 Task: Add the task  Add support for real-time multiplayer gaming to the section DevOps Dash in the project WolfTech and add a Due Date to the respective task as 2023/07/16.
Action: Mouse moved to (72, 378)
Screenshot: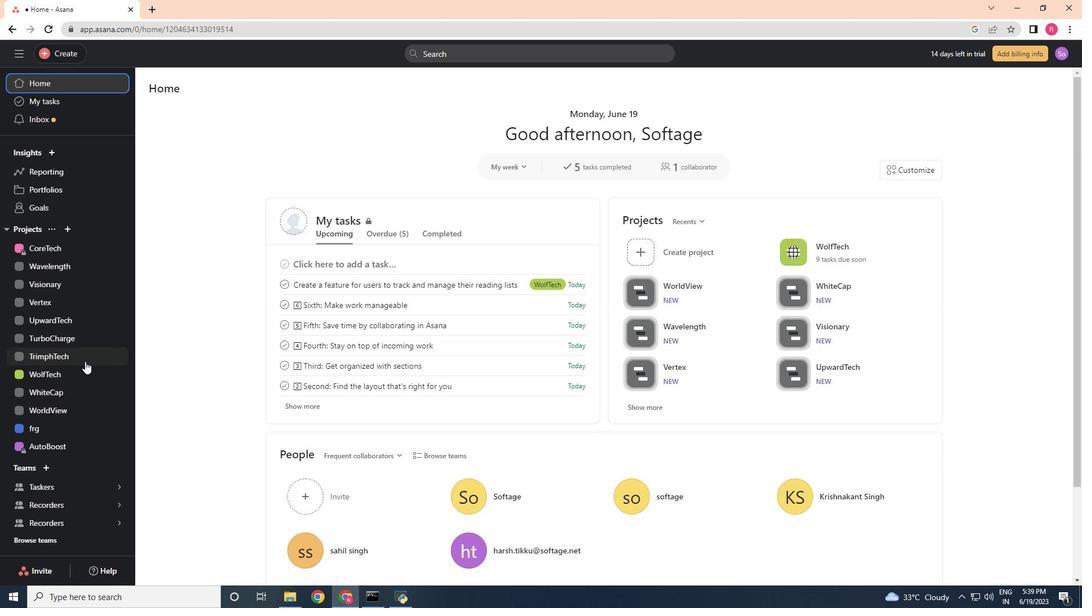 
Action: Mouse pressed left at (72, 378)
Screenshot: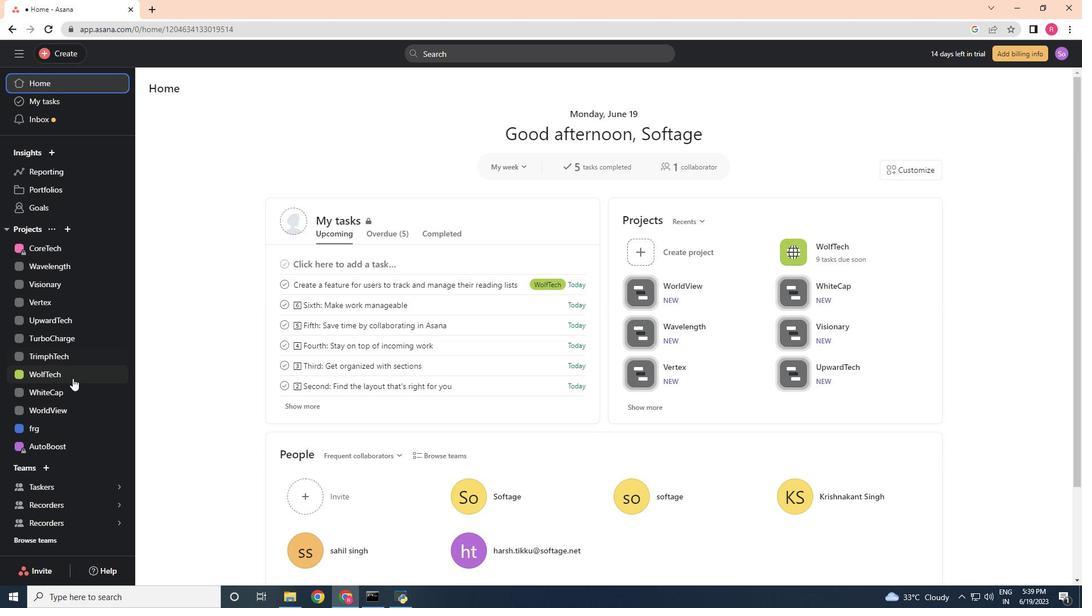 
Action: Mouse moved to (458, 246)
Screenshot: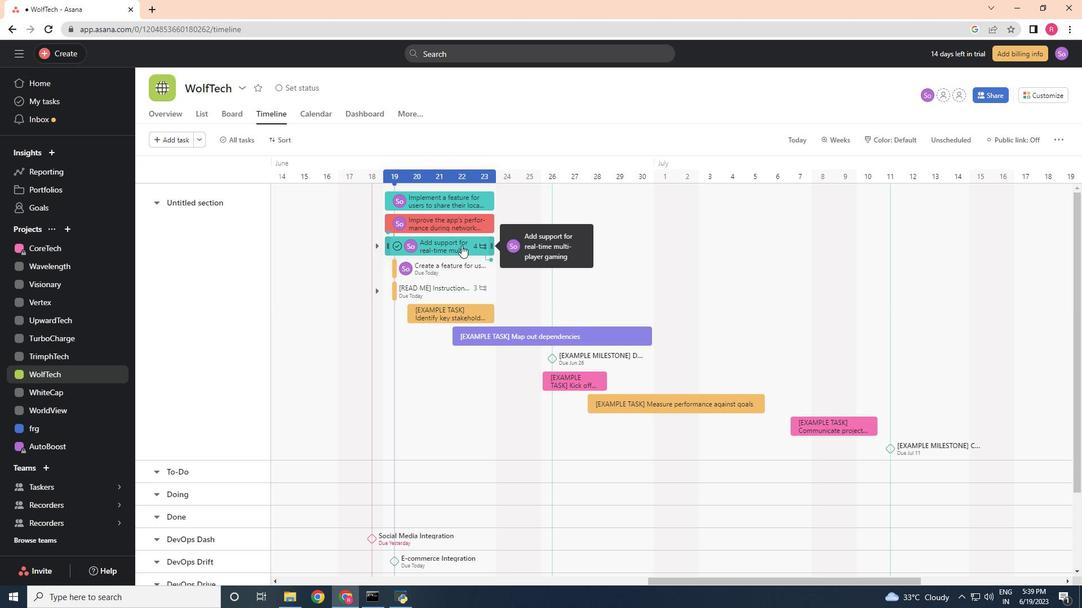 
Action: Mouse pressed left at (458, 246)
Screenshot: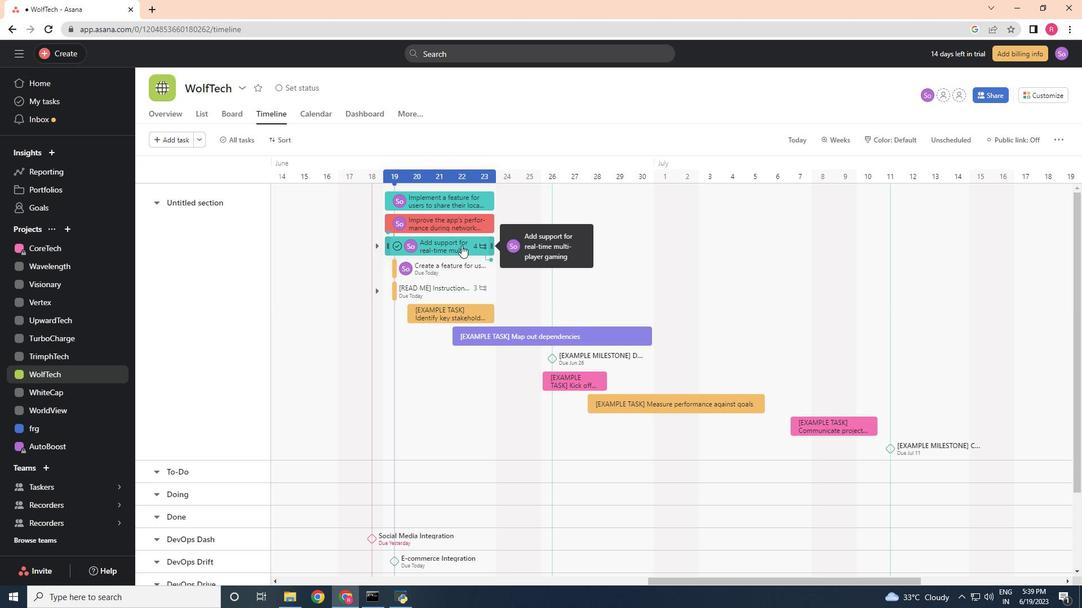 
Action: Mouse moved to (864, 247)
Screenshot: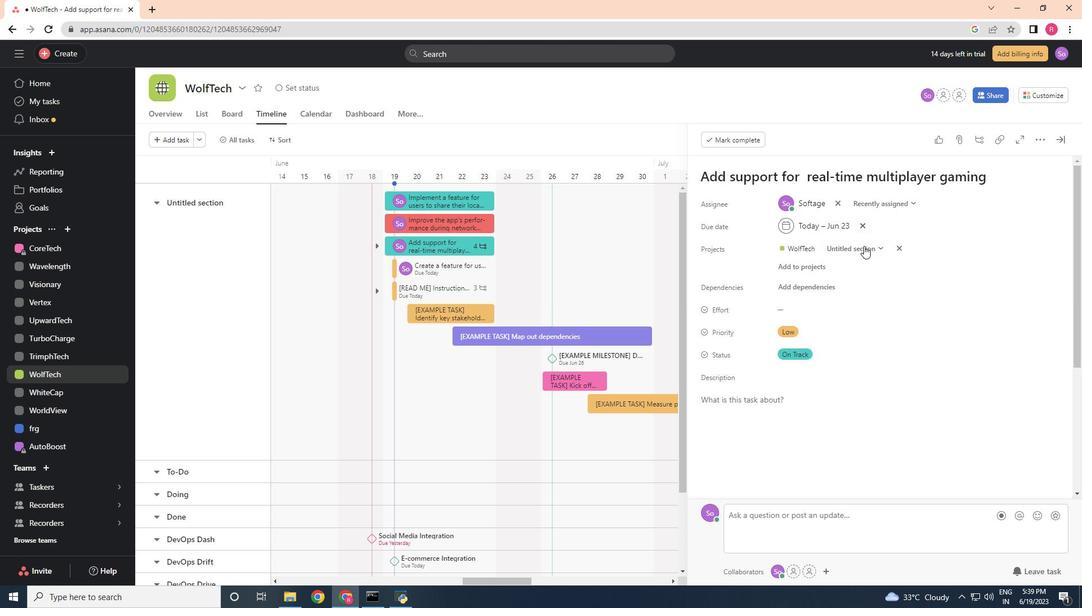 
Action: Mouse pressed left at (864, 247)
Screenshot: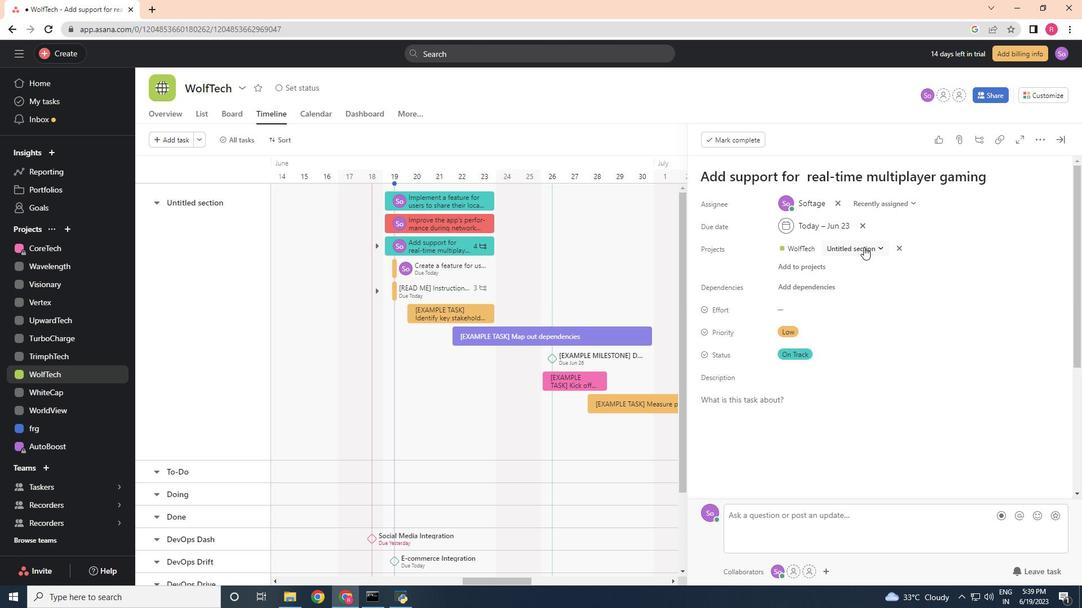 
Action: Mouse moved to (862, 350)
Screenshot: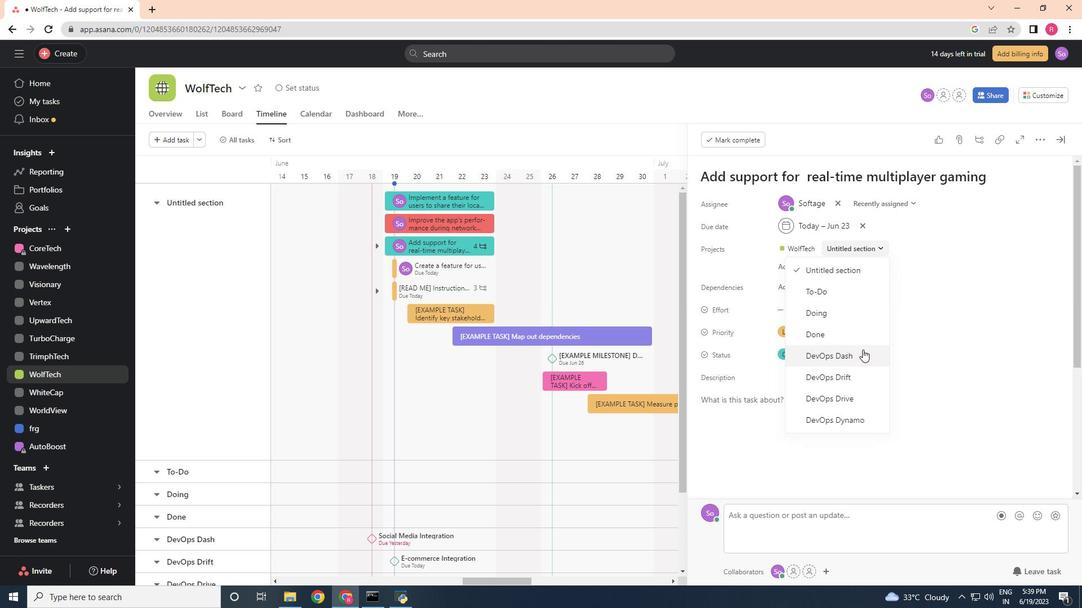 
Action: Mouse pressed left at (862, 350)
Screenshot: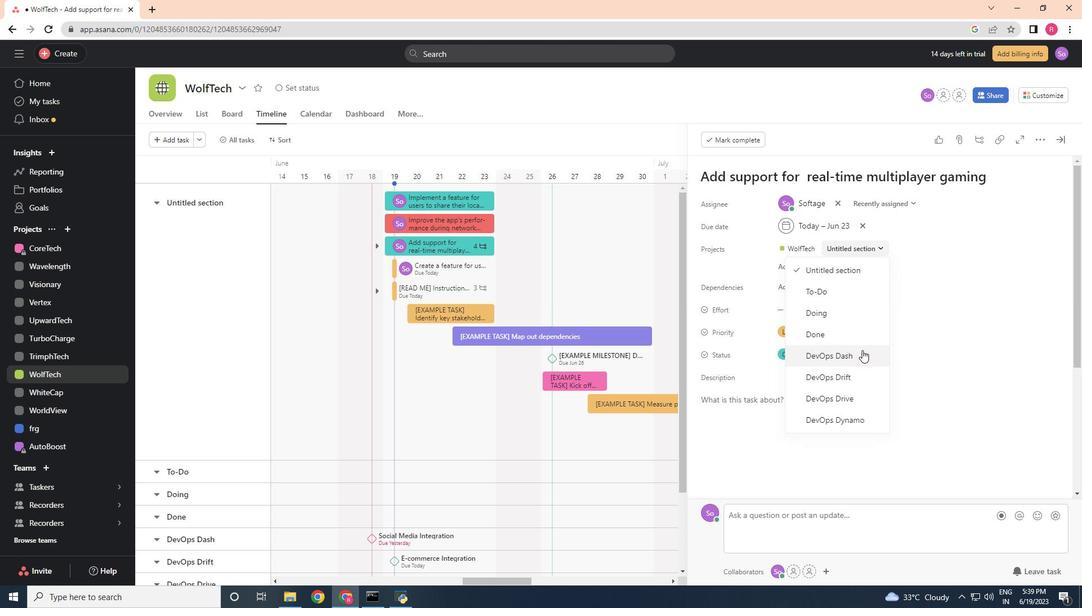 
Action: Mouse moved to (834, 228)
Screenshot: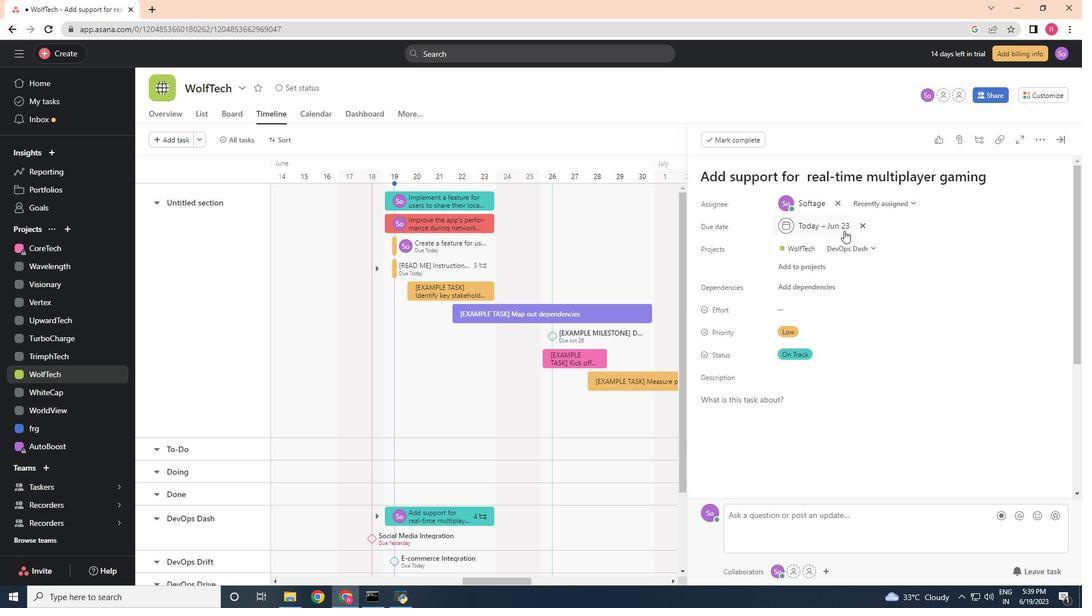 
Action: Mouse pressed left at (834, 228)
Screenshot: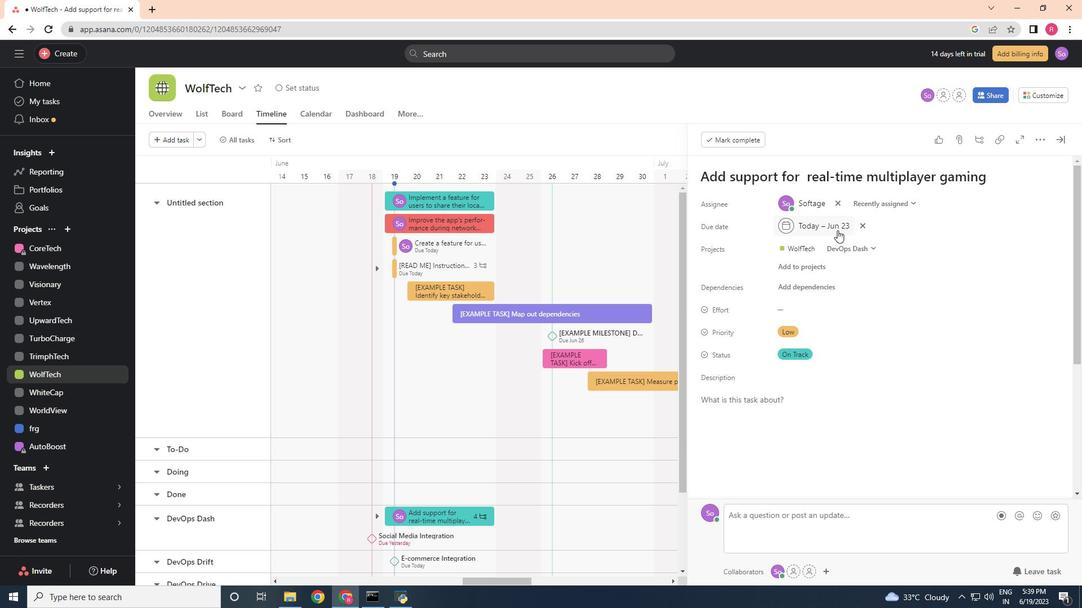 
Action: Mouse moved to (894, 261)
Screenshot: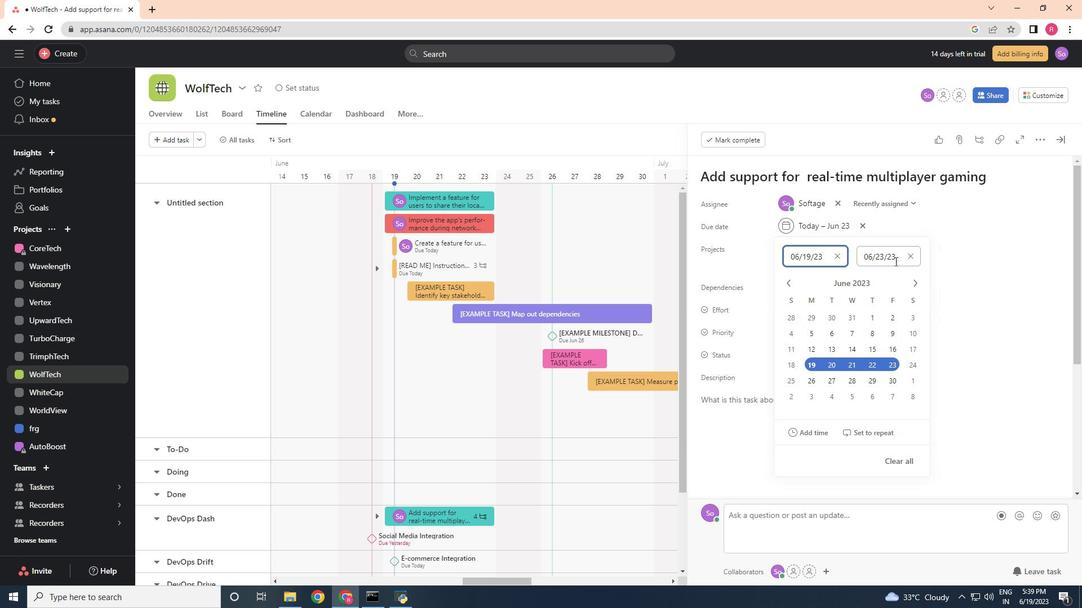 
Action: Mouse pressed left at (894, 261)
Screenshot: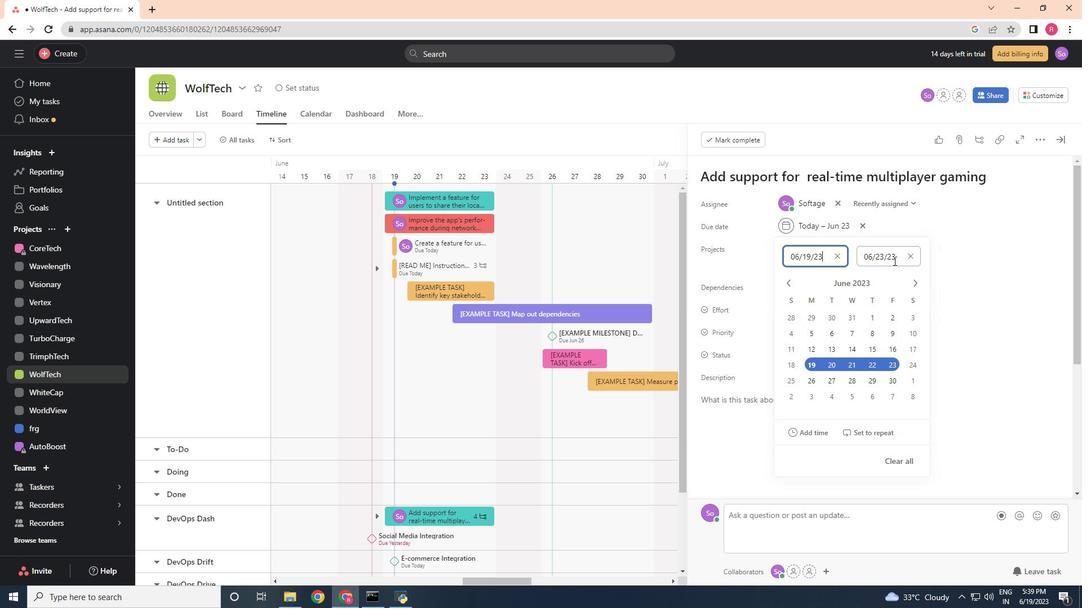 
Action: Mouse moved to (892, 350)
Screenshot: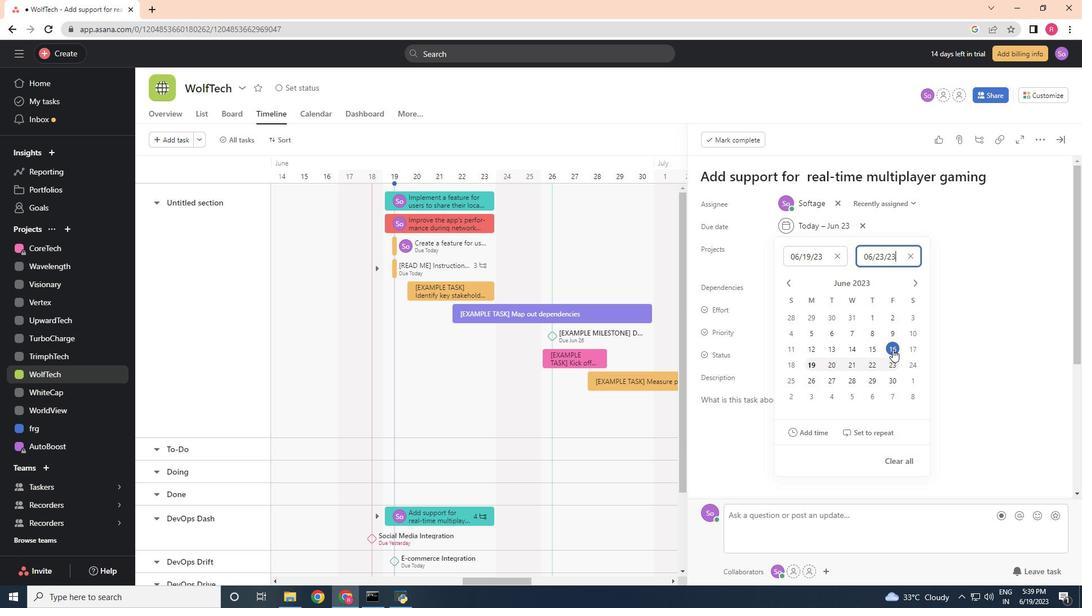 
Action: Mouse pressed left at (892, 350)
Screenshot: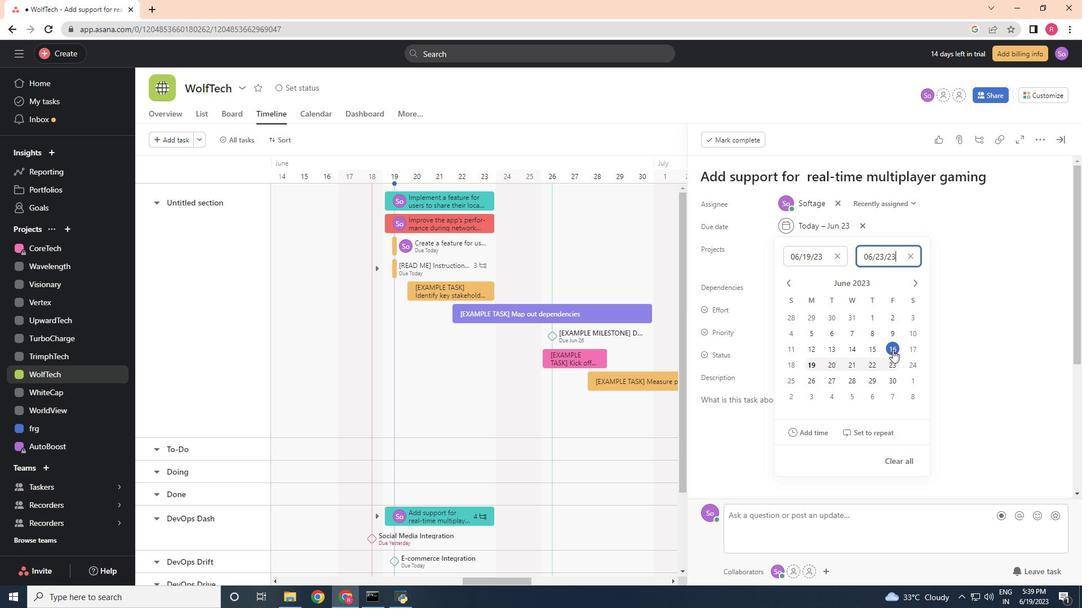 
Action: Mouse moved to (962, 378)
Screenshot: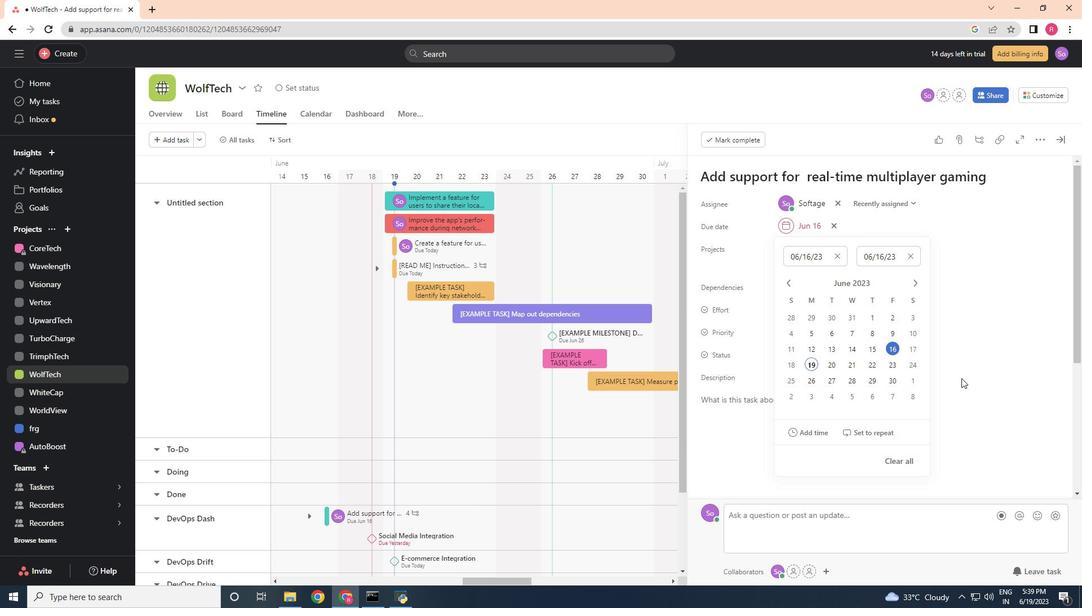 
Action: Mouse pressed left at (962, 378)
Screenshot: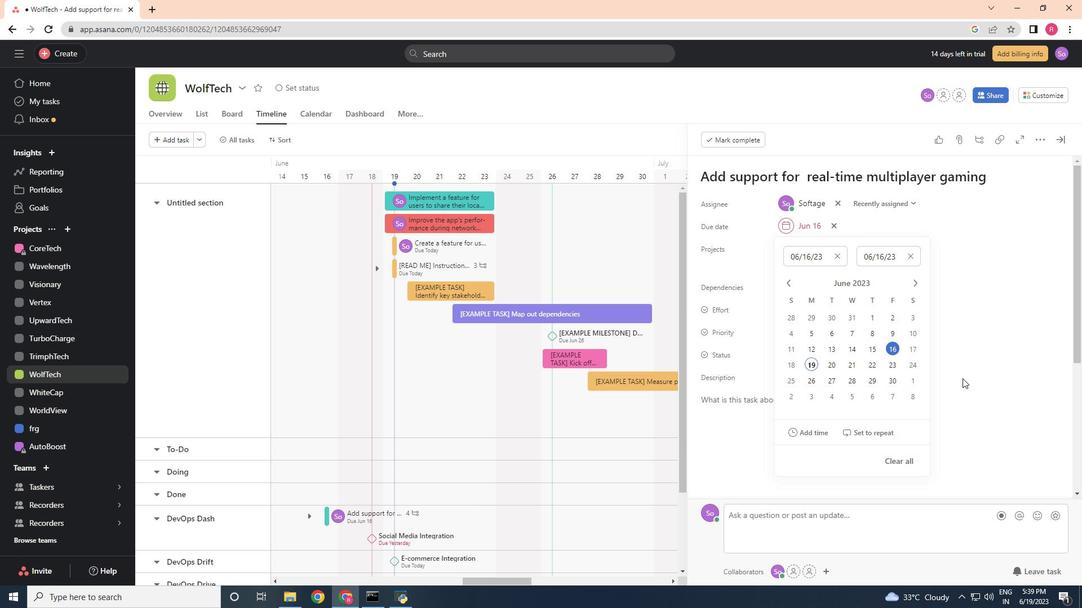 
Action: Mouse moved to (935, 389)
Screenshot: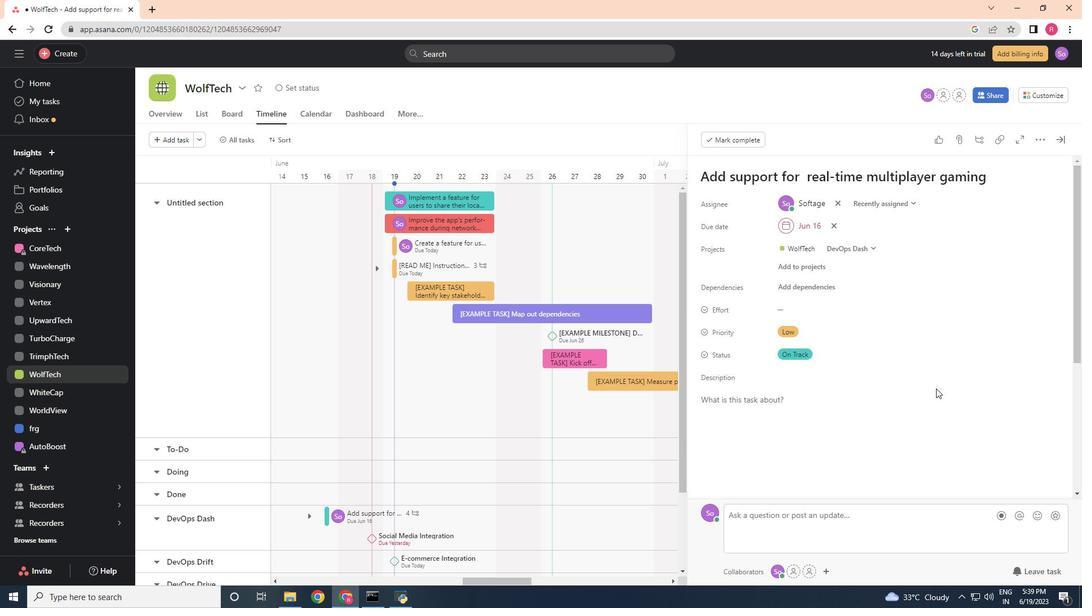 
